 Task: Disable the option delivery indicators.
Action: Mouse moved to (910, 125)
Screenshot: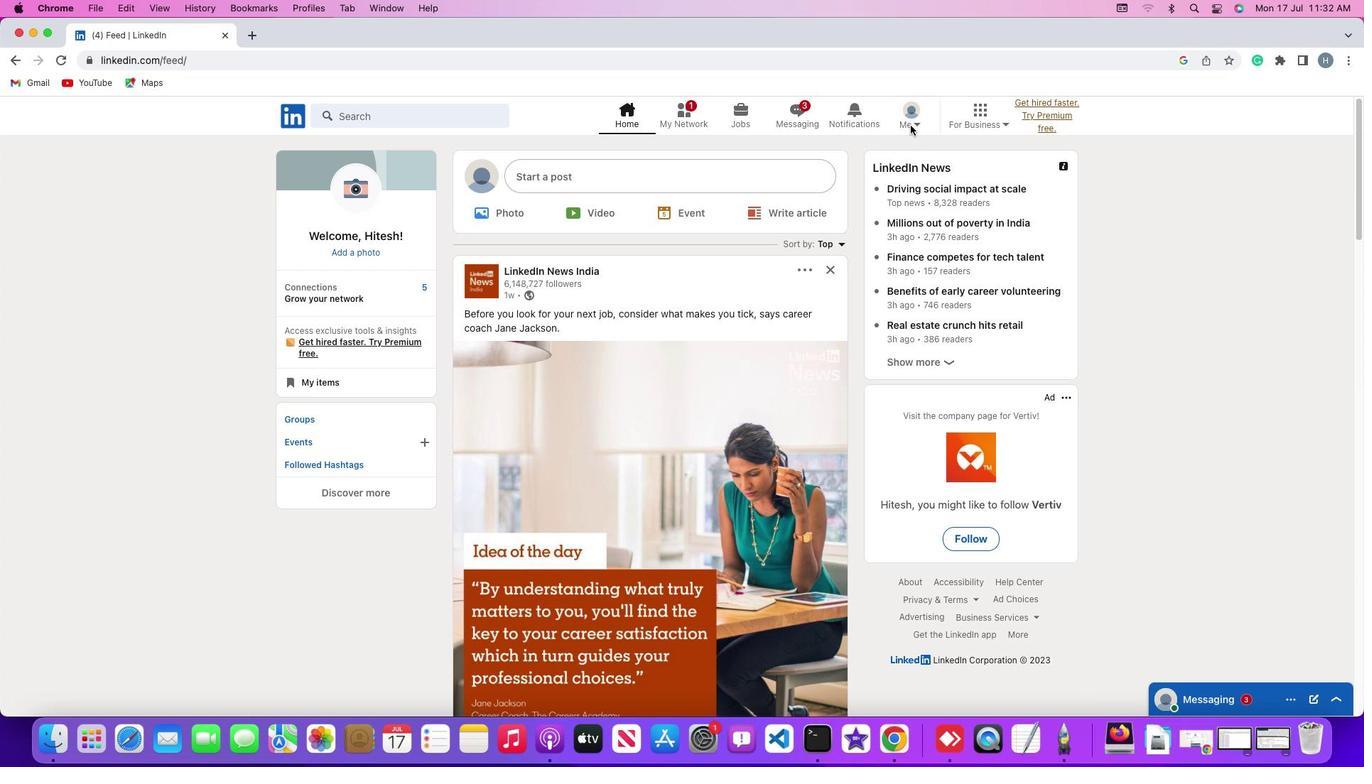 
Action: Mouse pressed left at (910, 125)
Screenshot: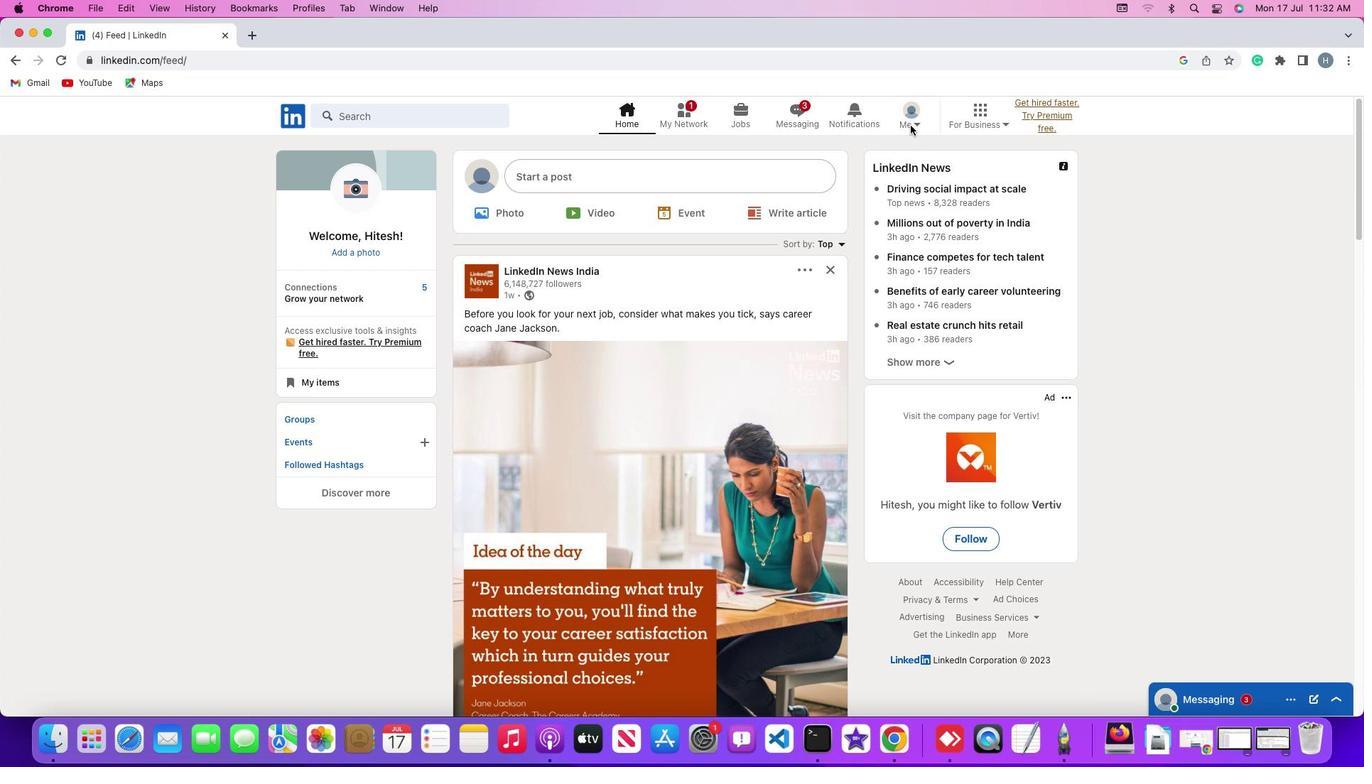 
Action: Mouse moved to (910, 125)
Screenshot: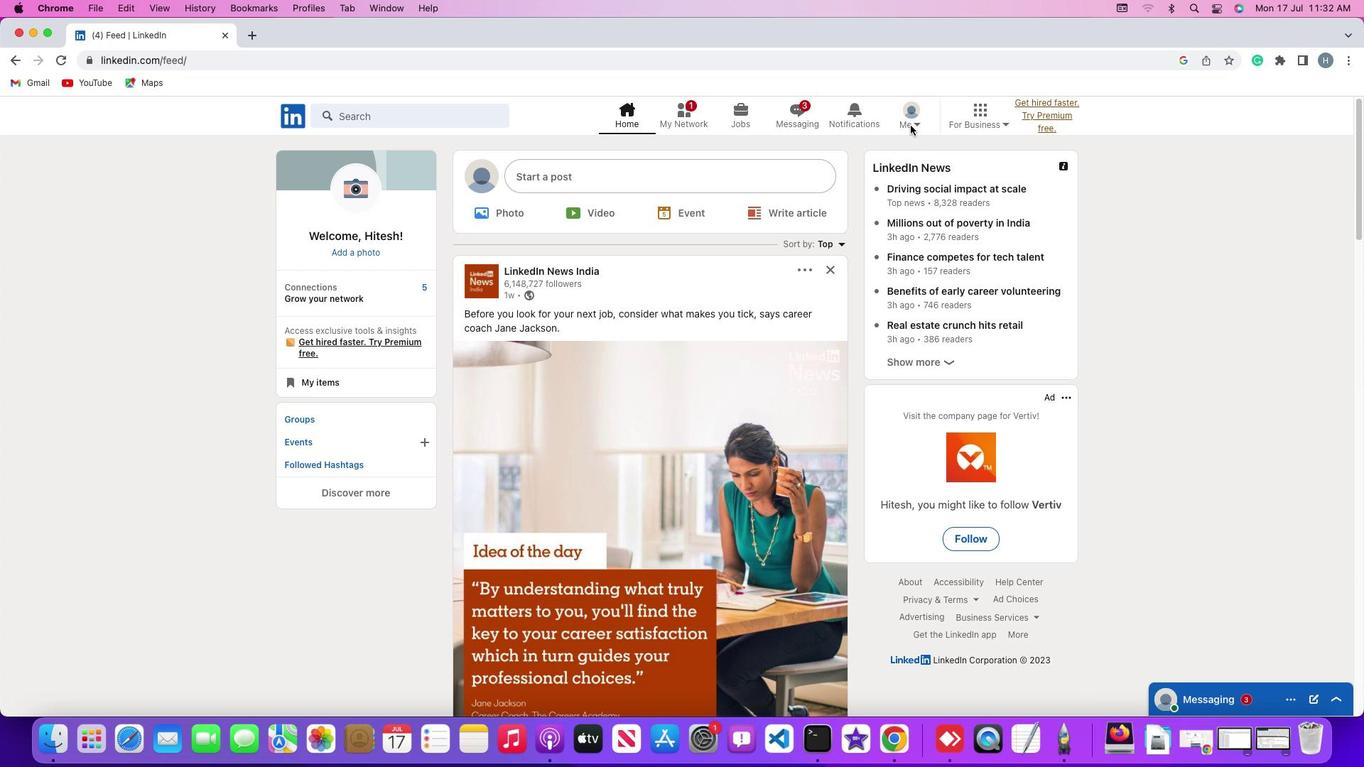 
Action: Mouse pressed left at (910, 125)
Screenshot: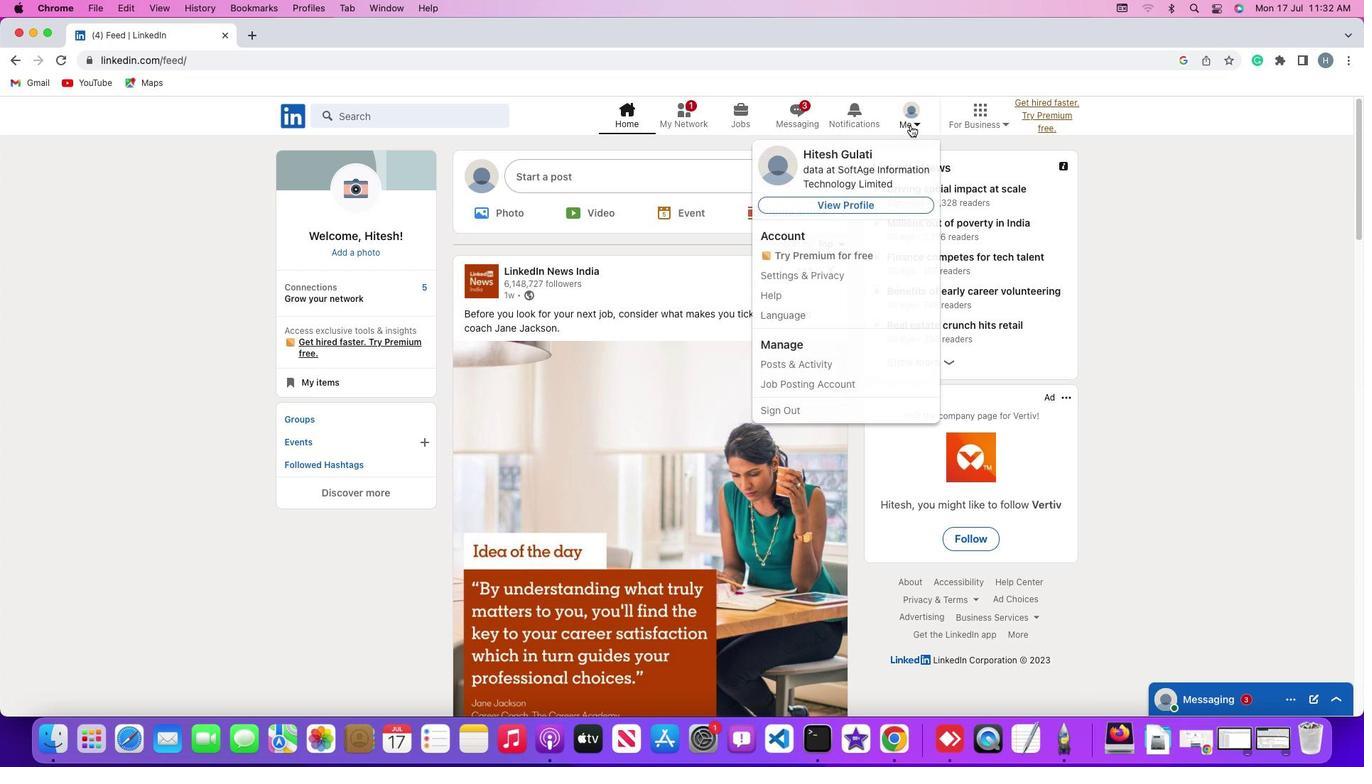 
Action: Mouse pressed left at (910, 125)
Screenshot: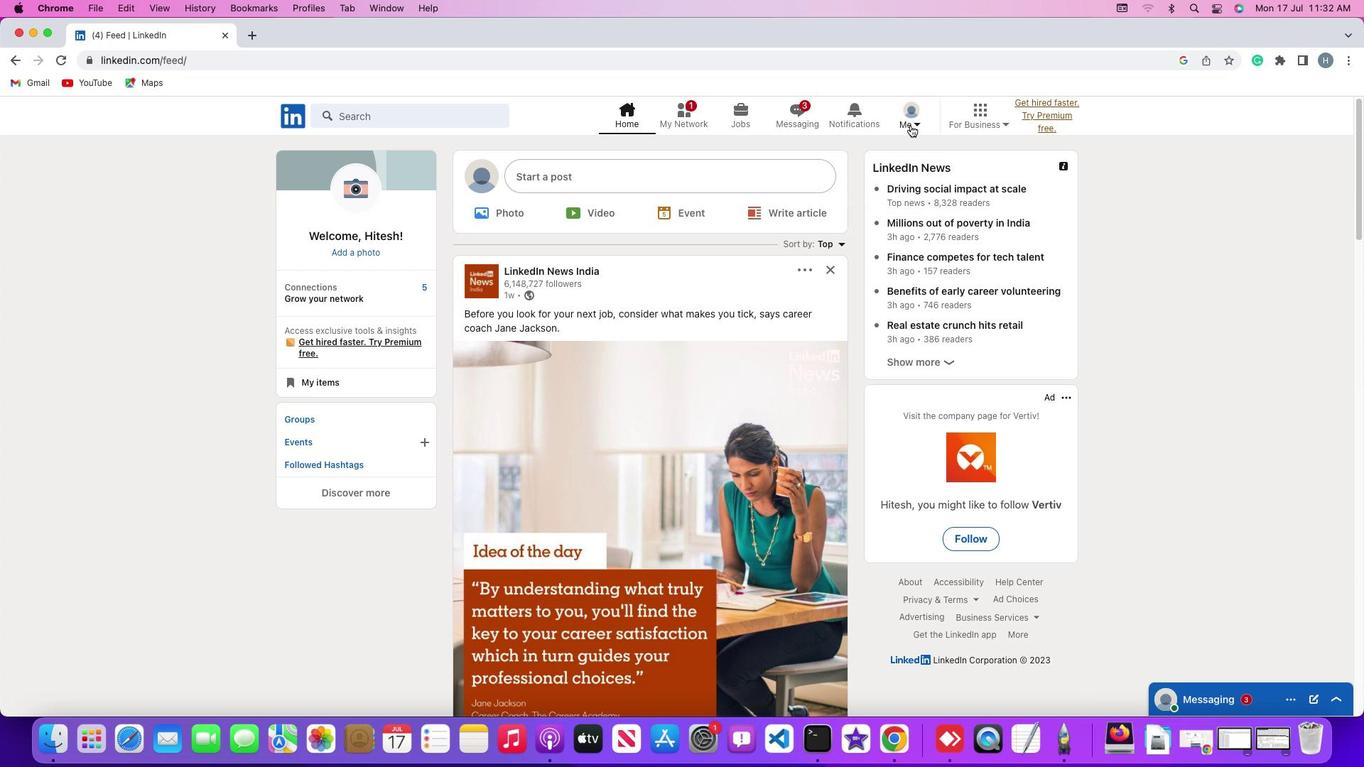
Action: Mouse moved to (838, 270)
Screenshot: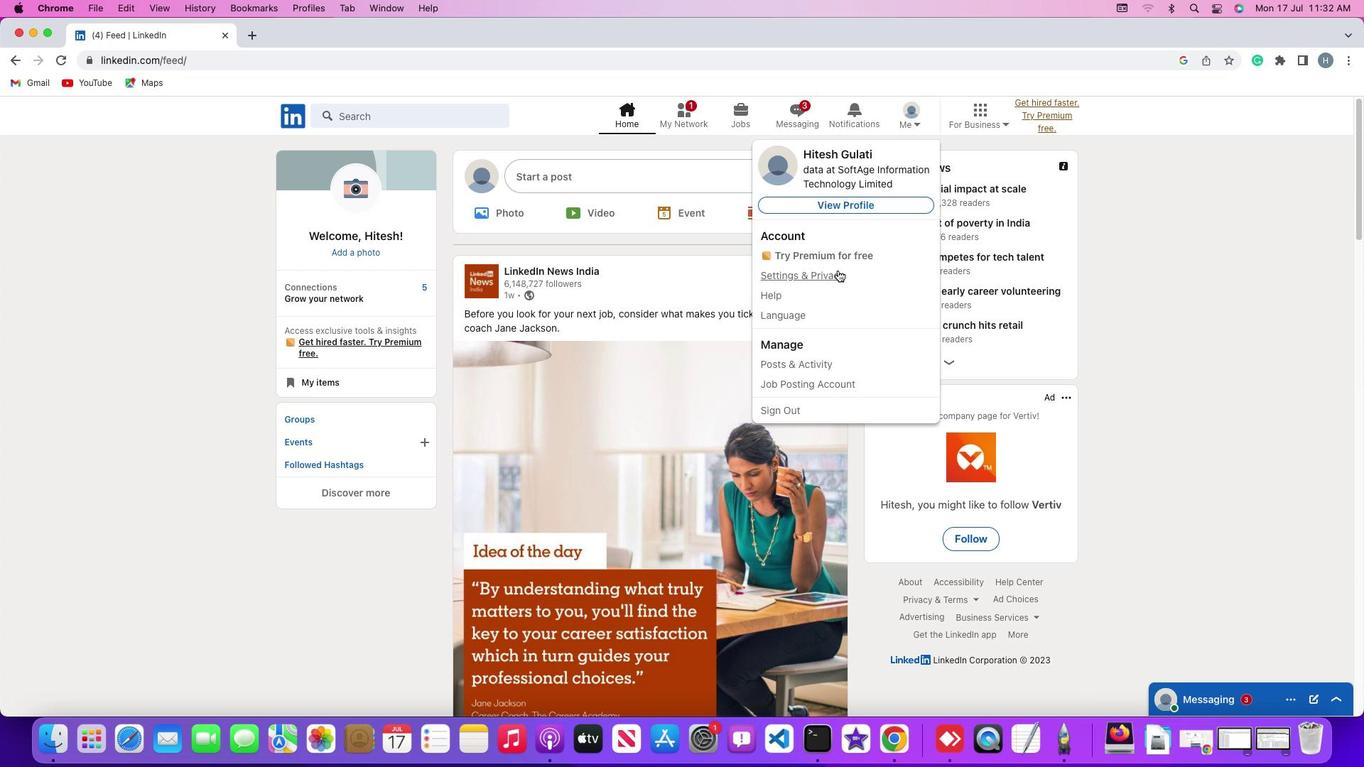 
Action: Mouse pressed left at (838, 270)
Screenshot: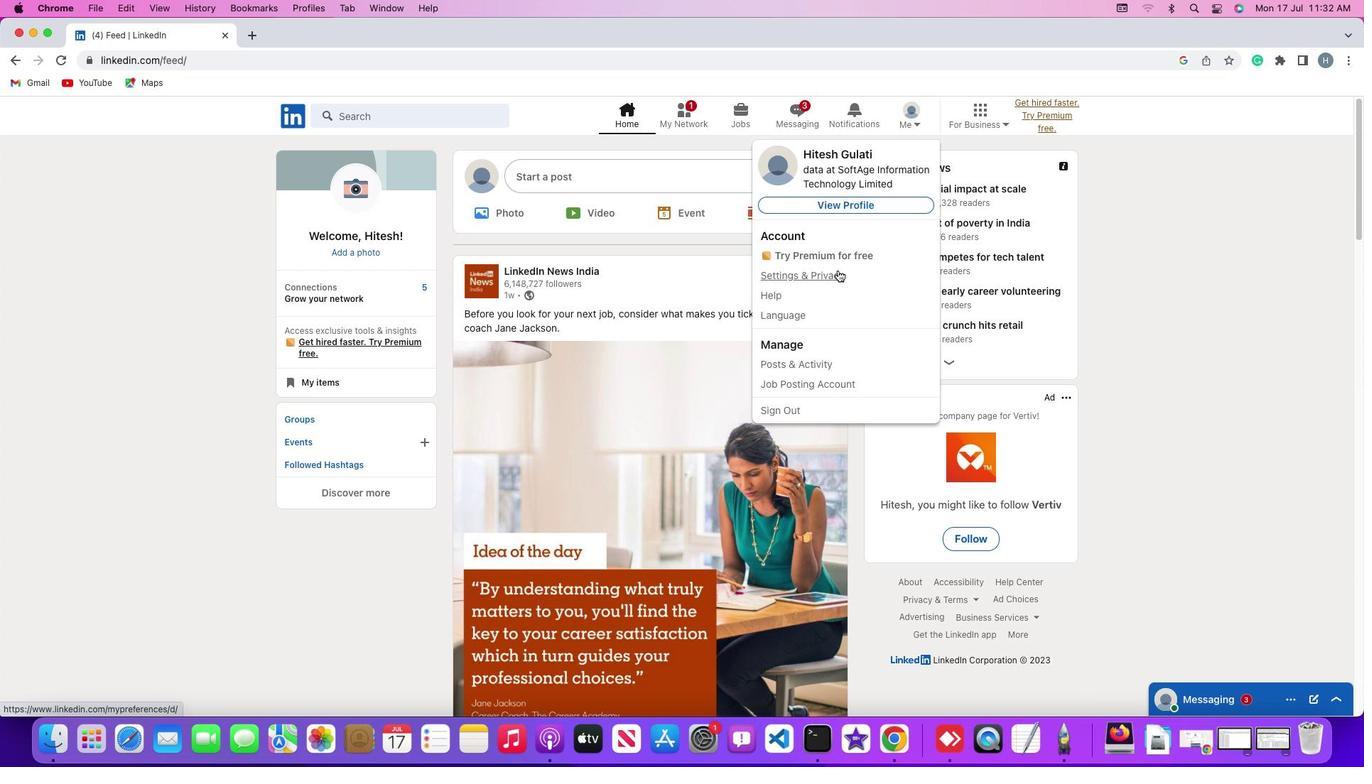 
Action: Mouse moved to (61, 378)
Screenshot: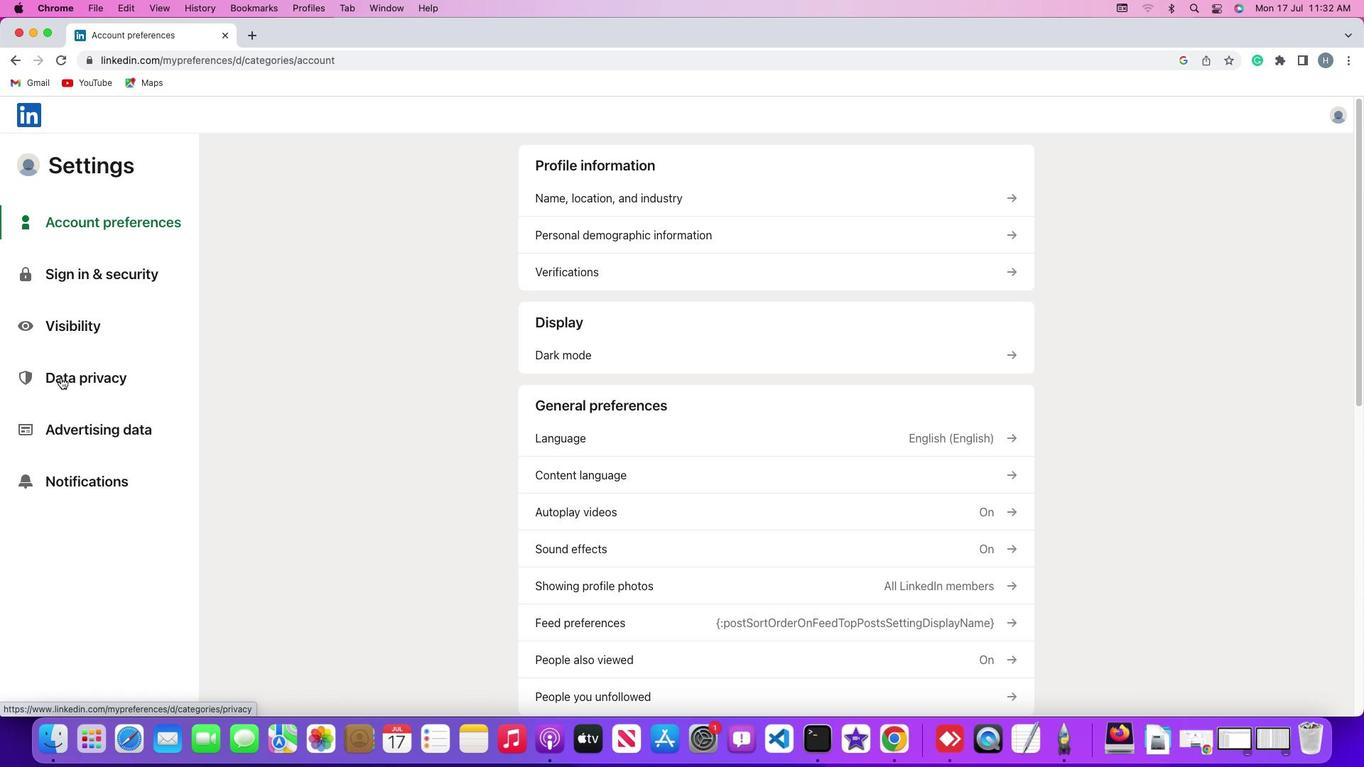 
Action: Mouse pressed left at (61, 378)
Screenshot: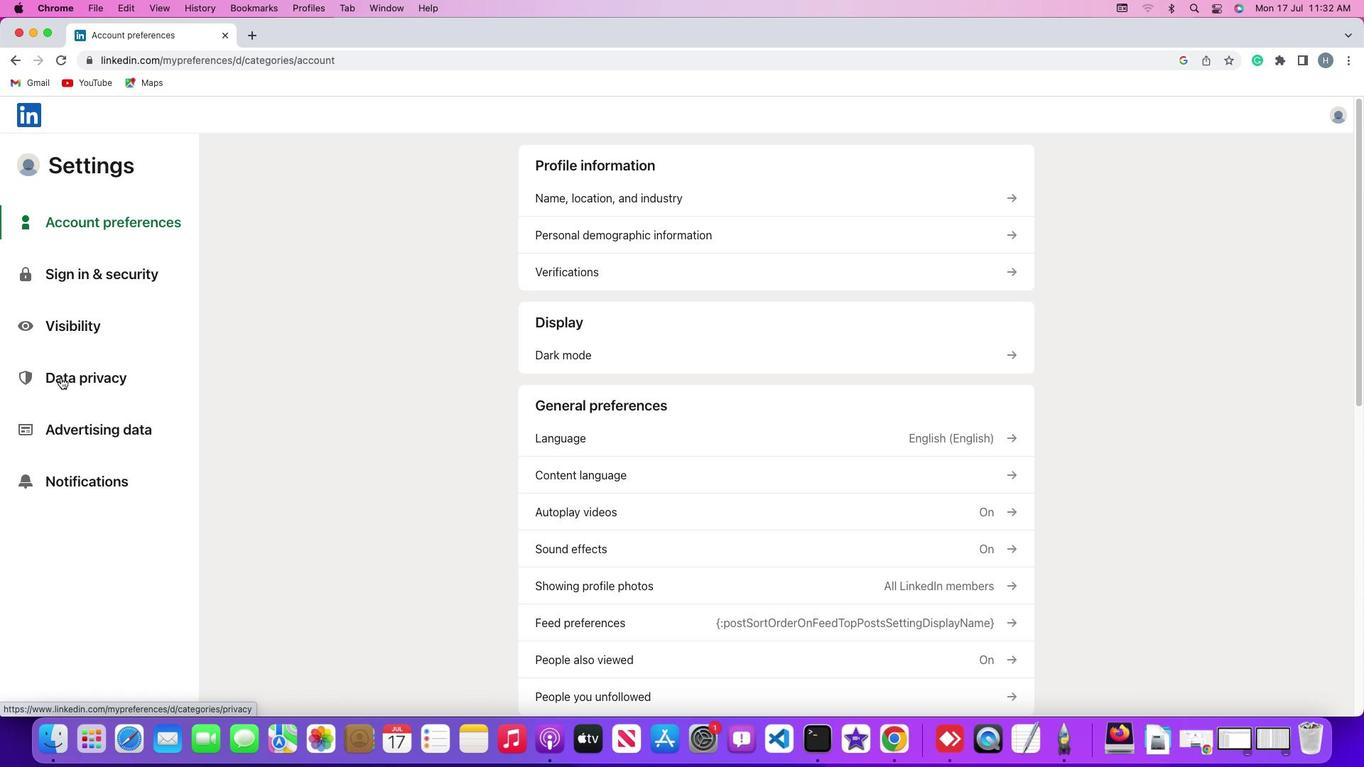 
Action: Mouse moved to (60, 377)
Screenshot: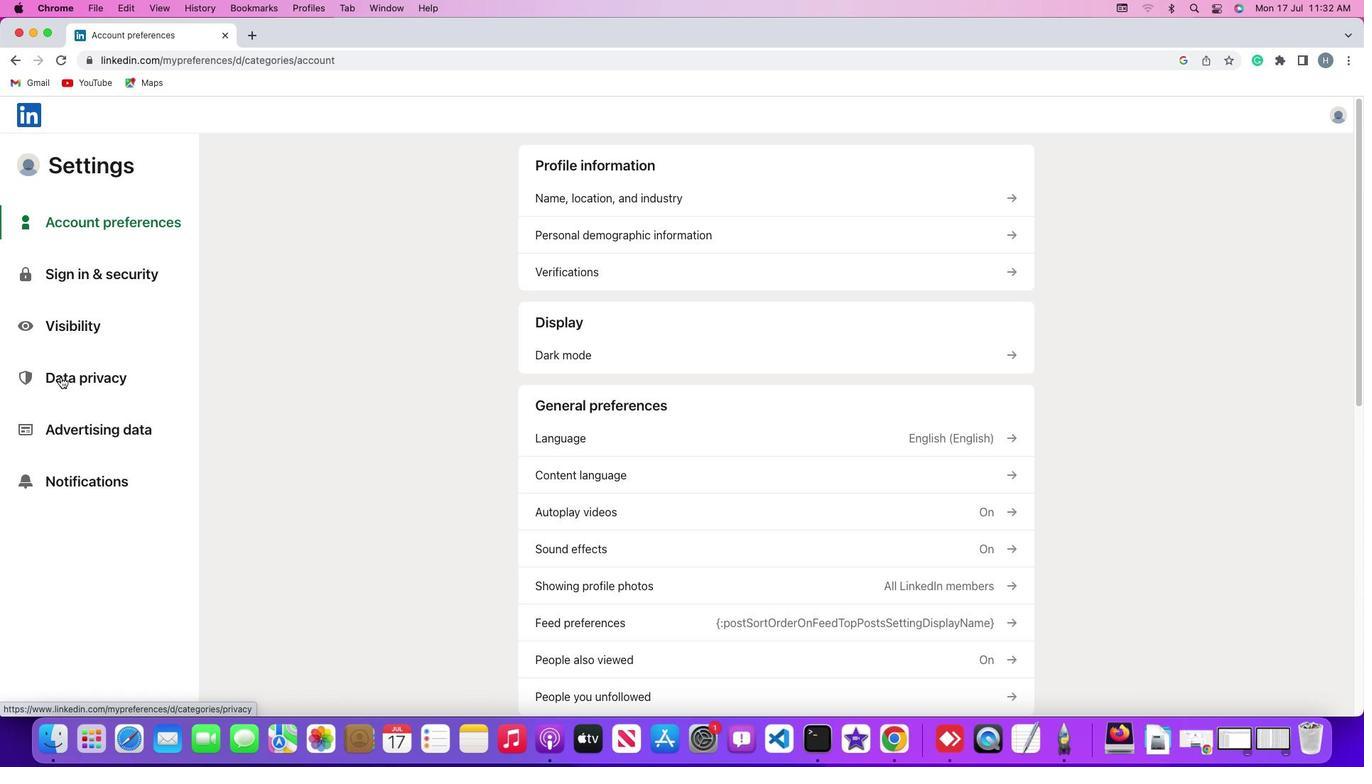 
Action: Mouse pressed left at (60, 377)
Screenshot: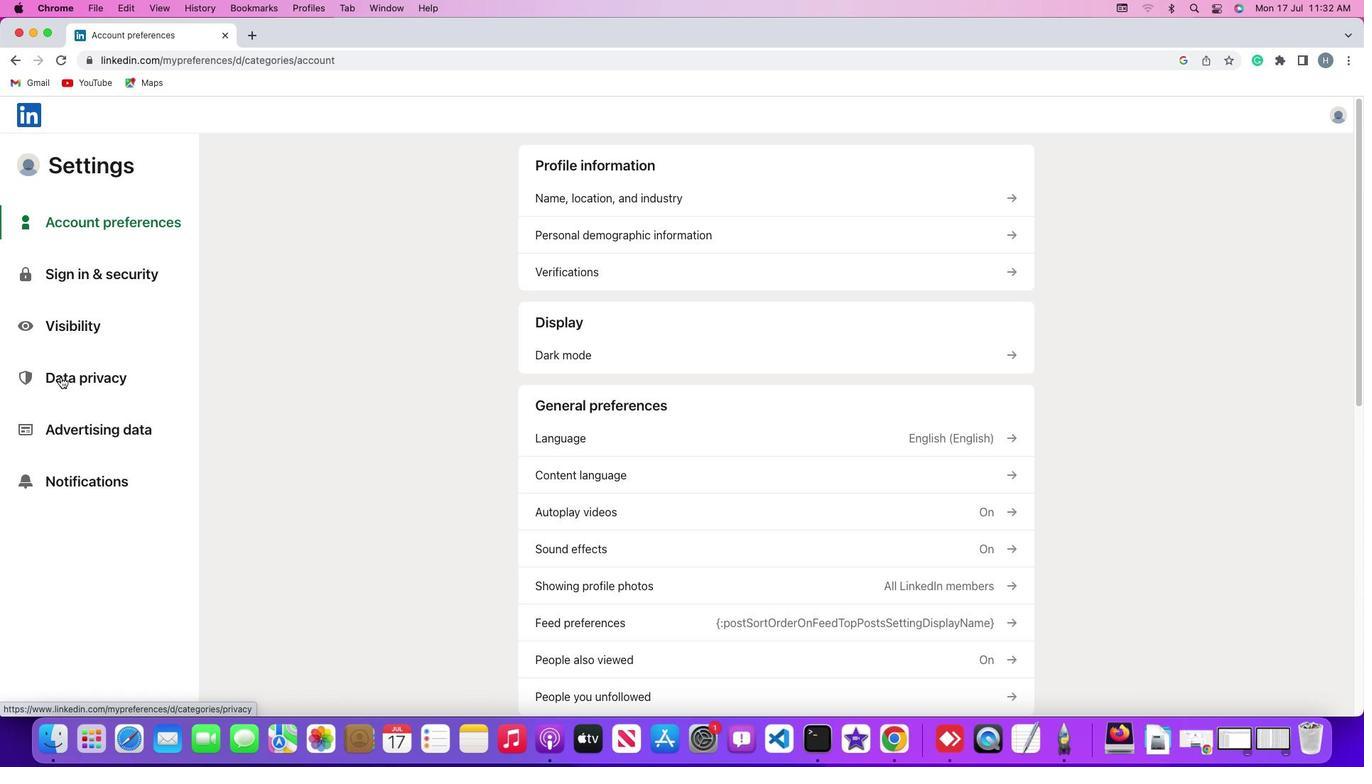 
Action: Mouse moved to (600, 694)
Screenshot: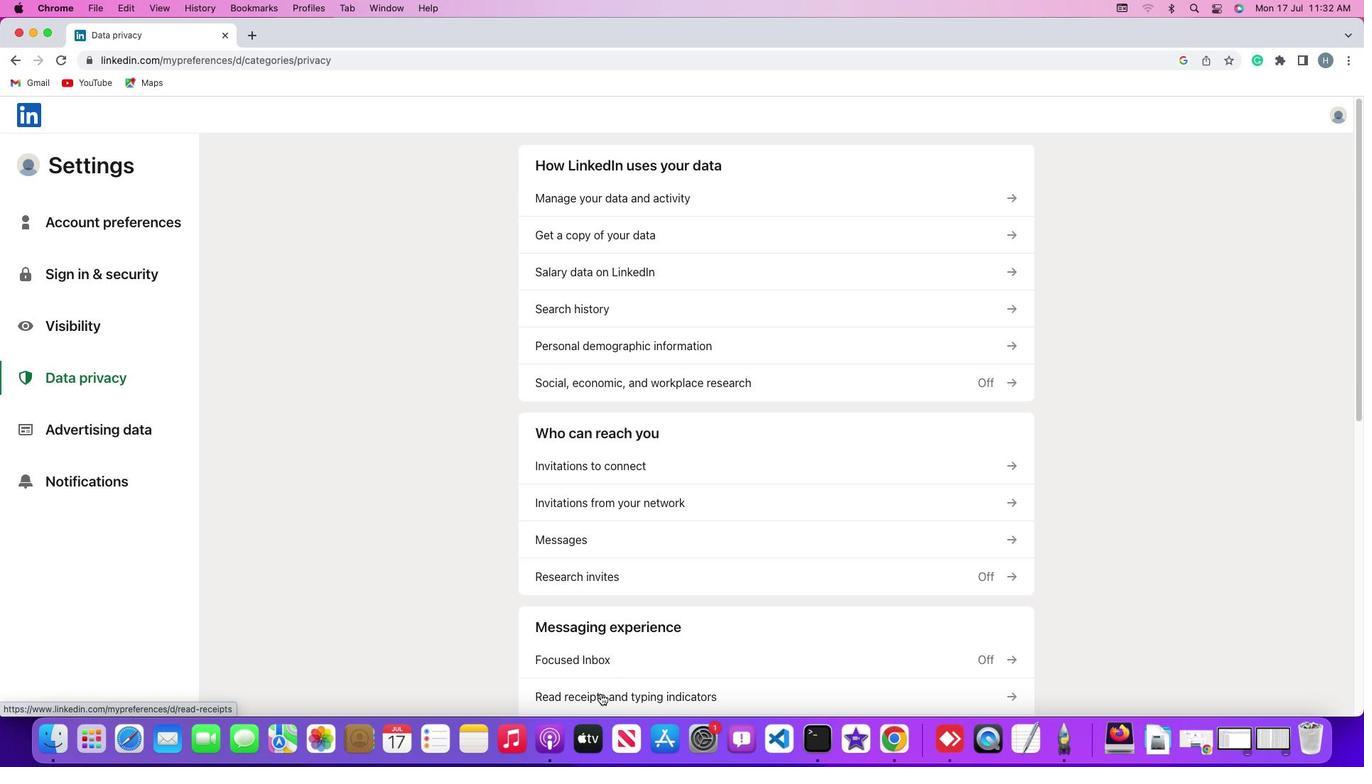 
Action: Mouse pressed left at (600, 694)
Screenshot: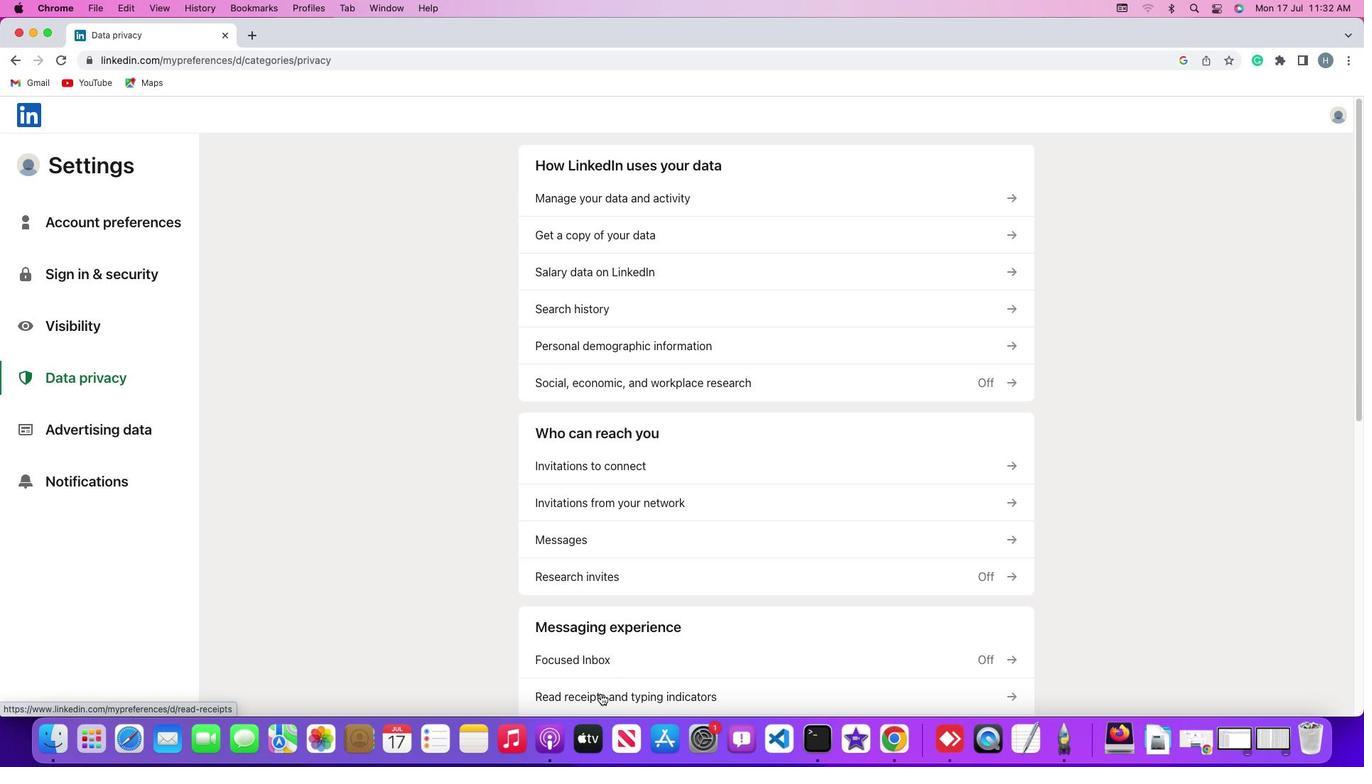 
Action: Mouse moved to (1001, 247)
Screenshot: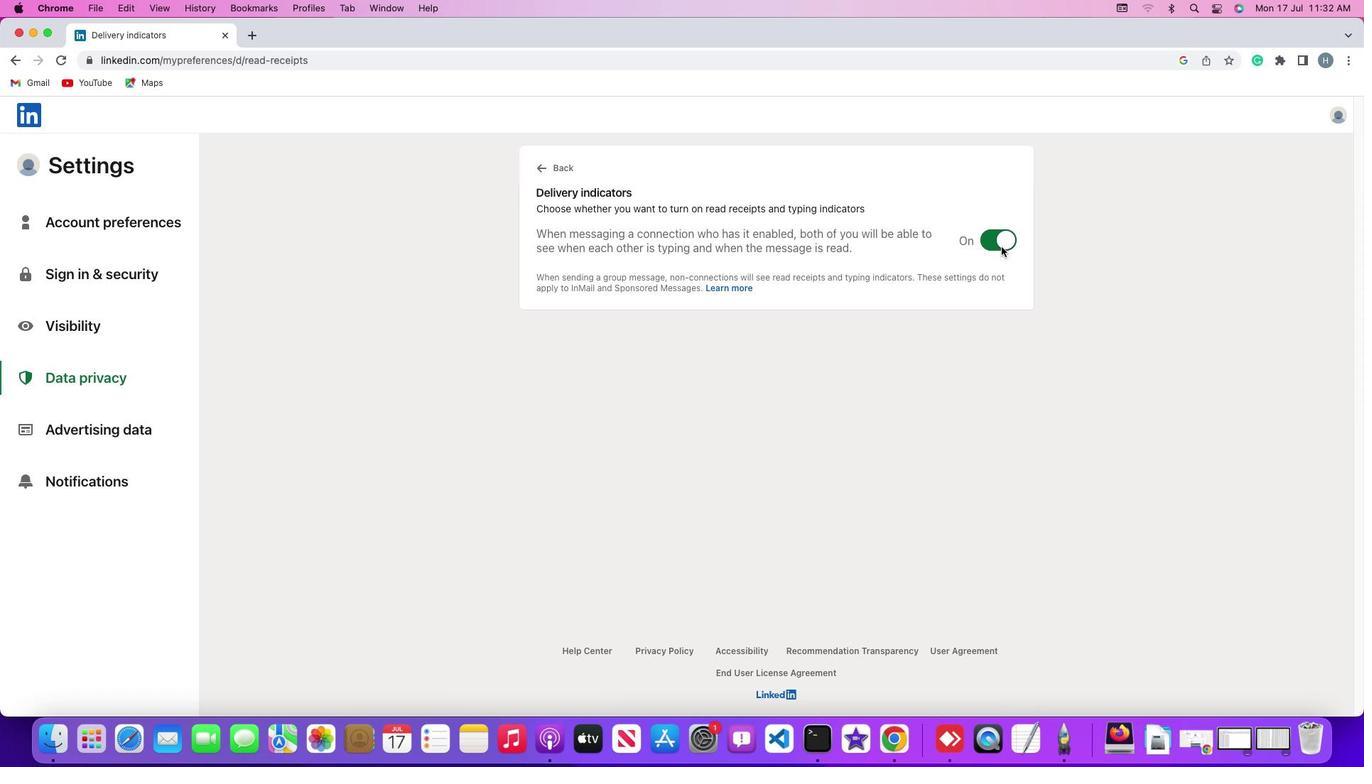 
Action: Mouse pressed left at (1001, 247)
Screenshot: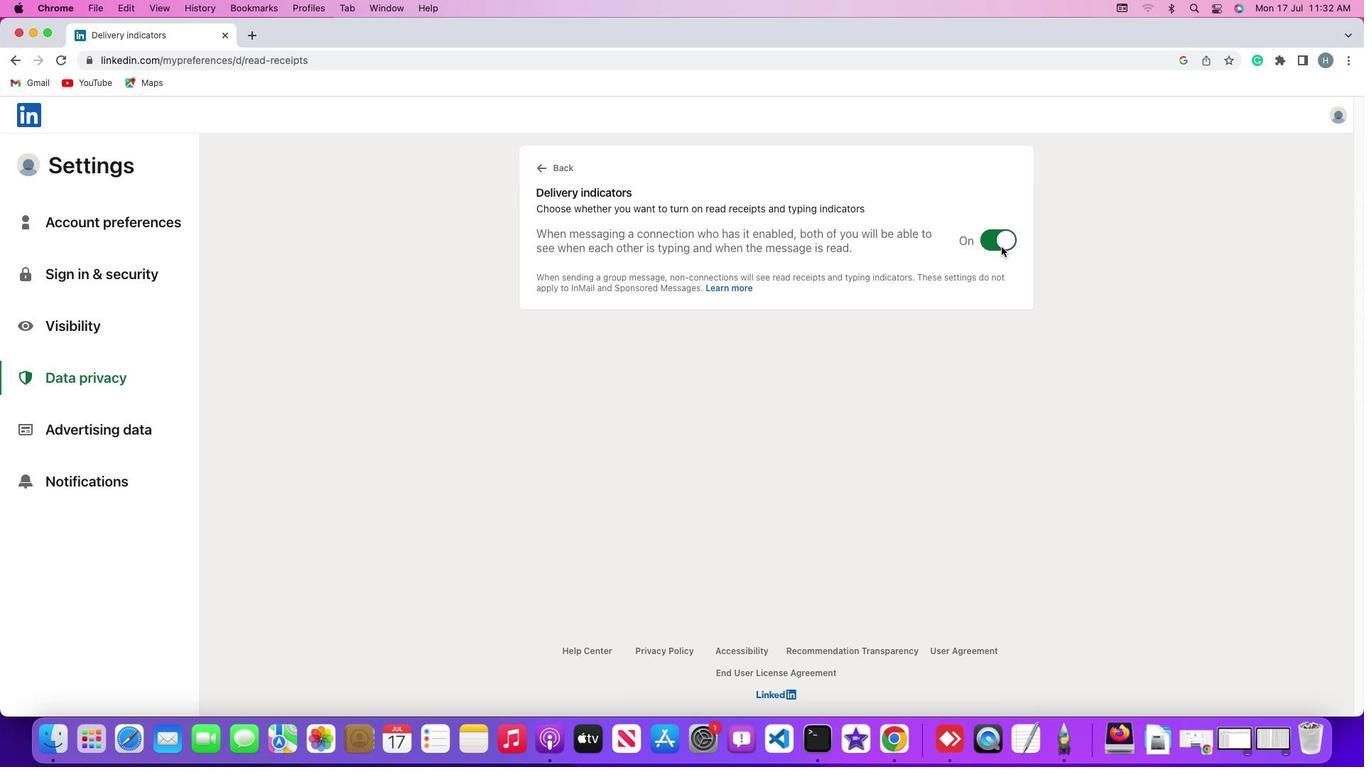 
Action: Mouse moved to (1013, 276)
Screenshot: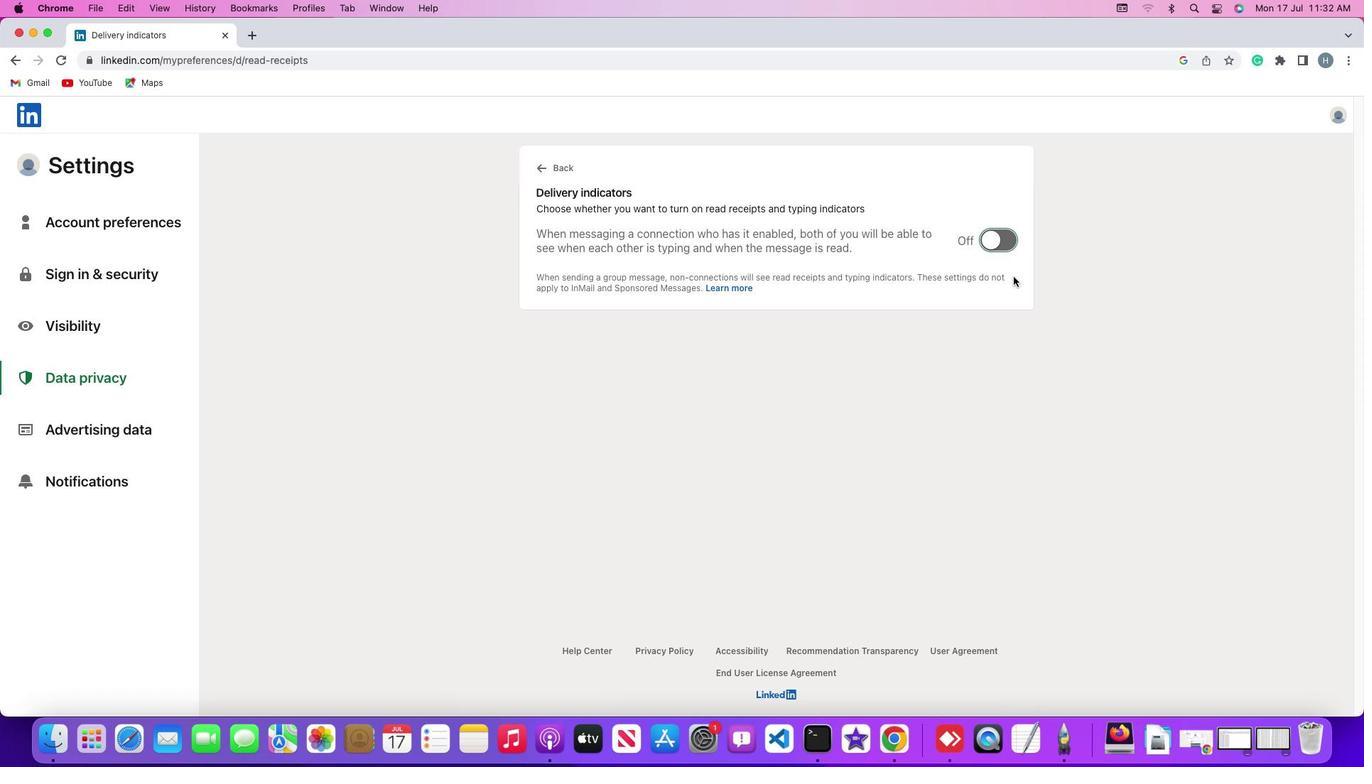 
